 Task: Add the task  Create a new online platform for online DIY courses to the section Sonic Strike in the project ComposePro and add a Due Date to the respective task as 2024/01/26
Action: Mouse moved to (826, 348)
Screenshot: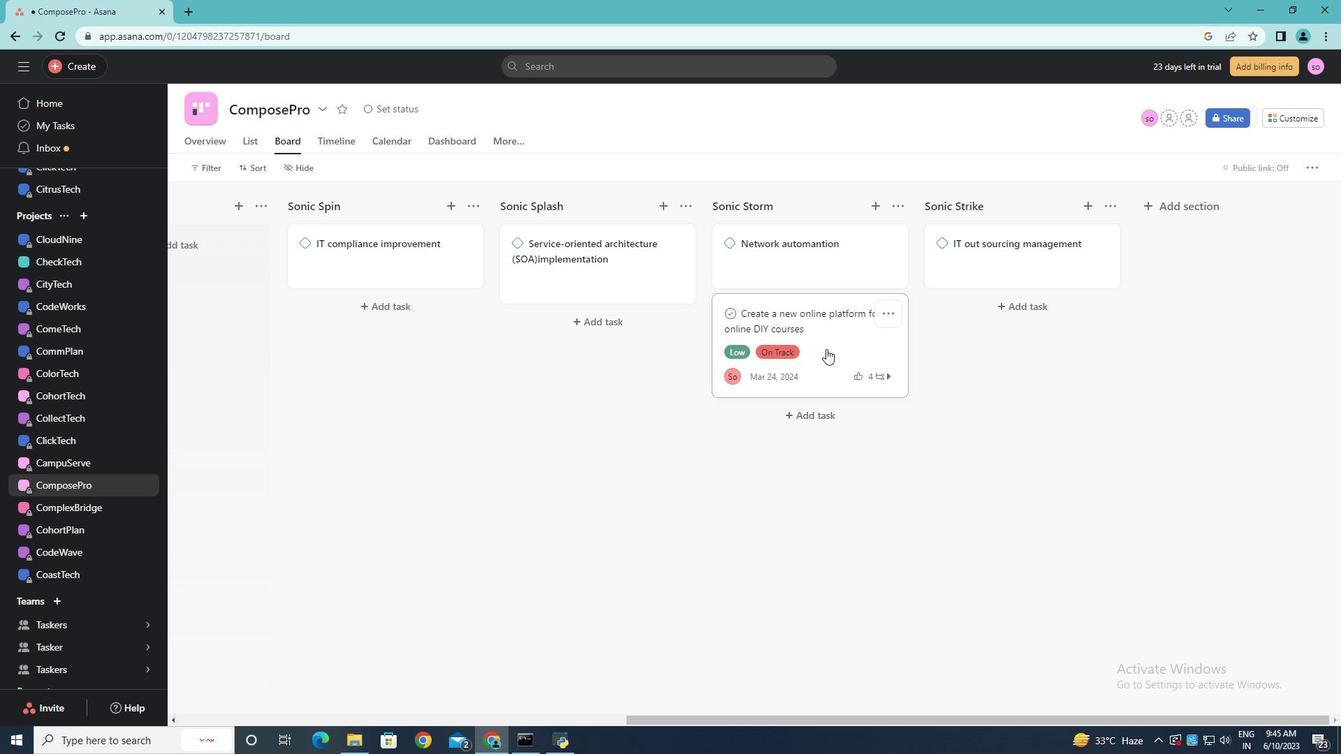 
Action: Mouse pressed left at (826, 348)
Screenshot: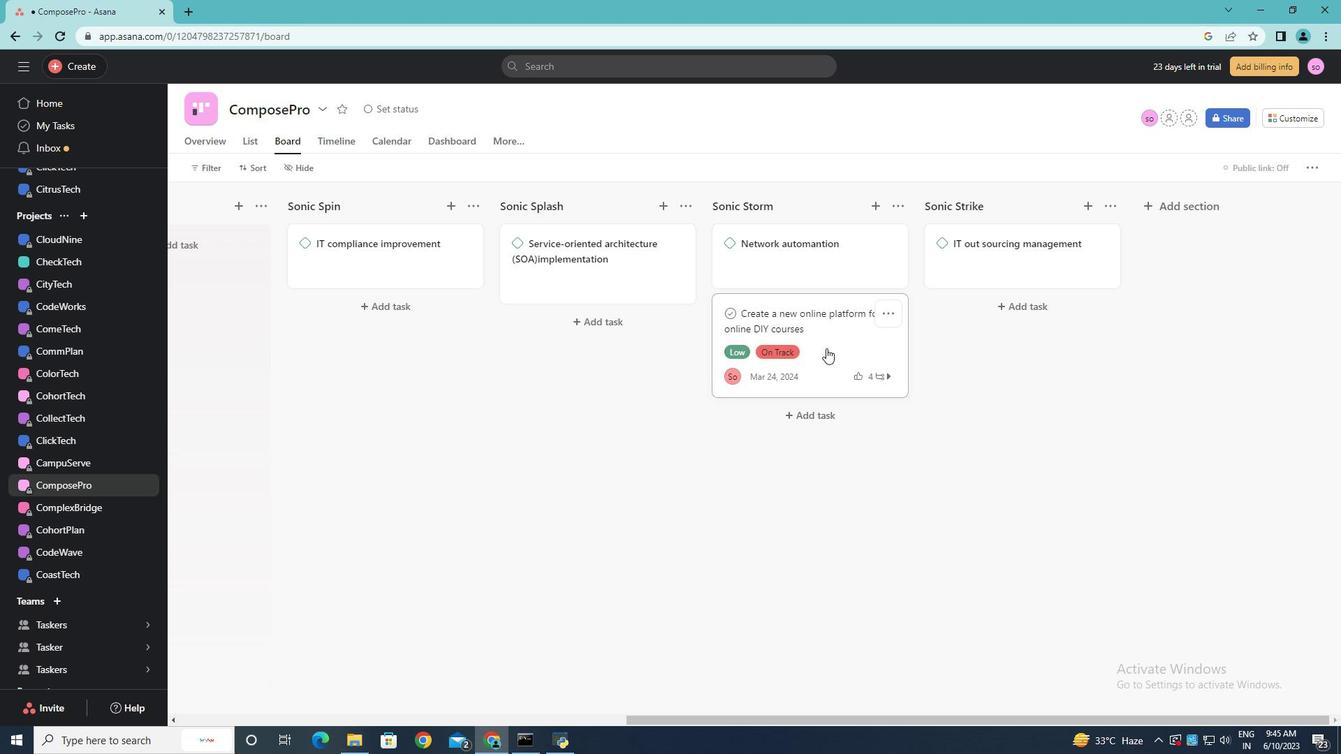 
Action: Mouse moved to (994, 377)
Screenshot: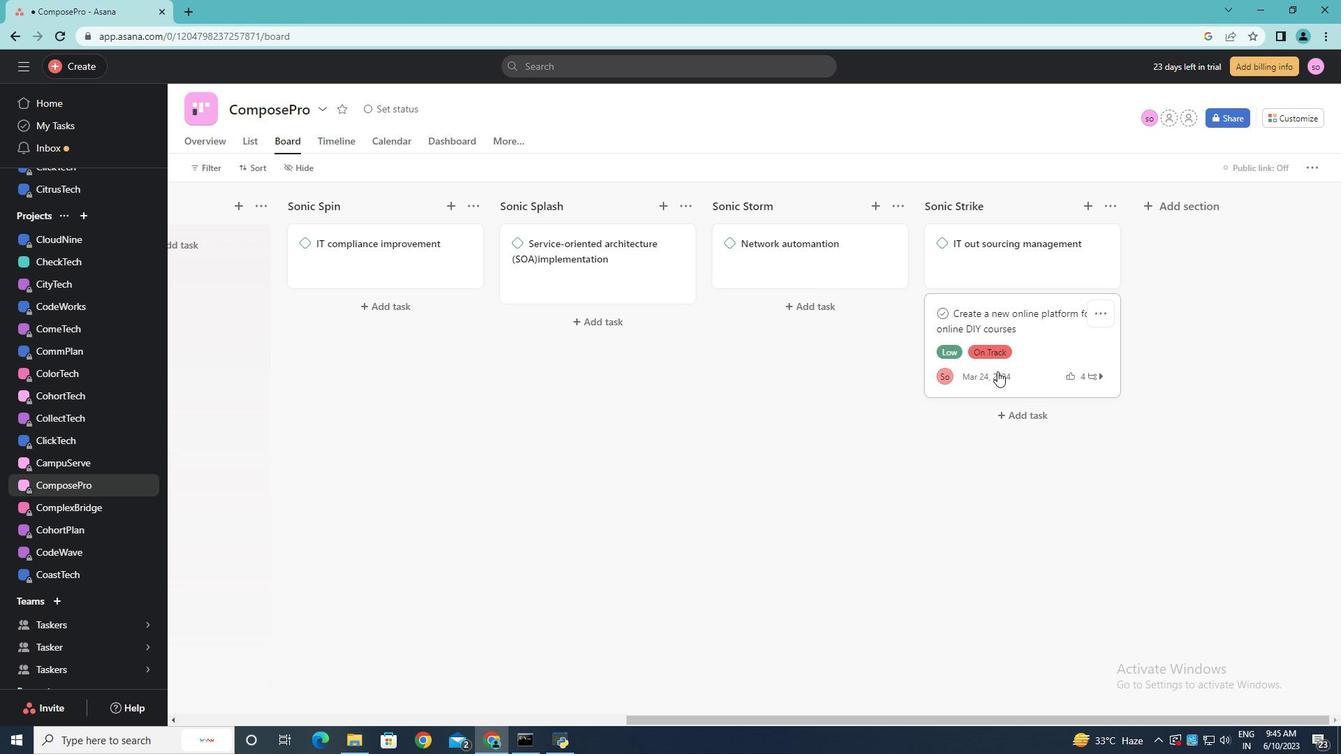 
Action: Mouse pressed left at (994, 377)
Screenshot: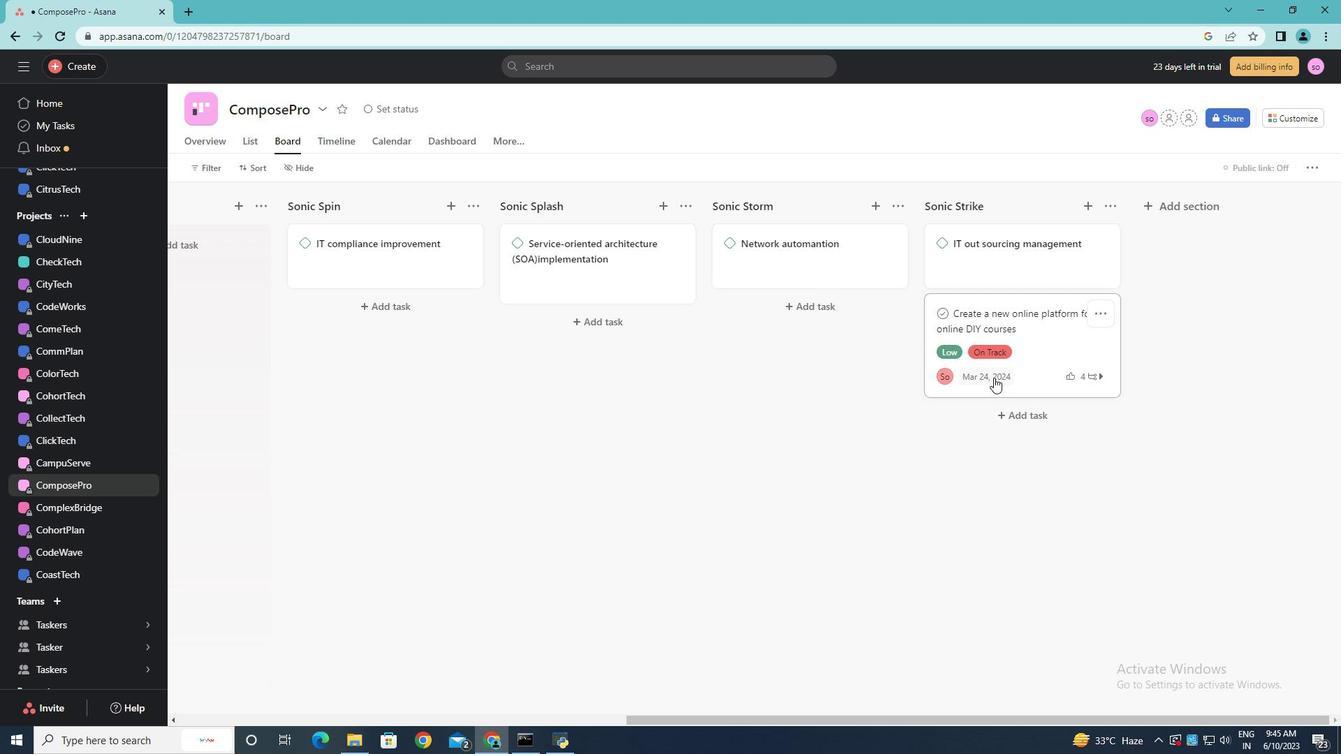 
Action: Mouse moved to (966, 448)
Screenshot: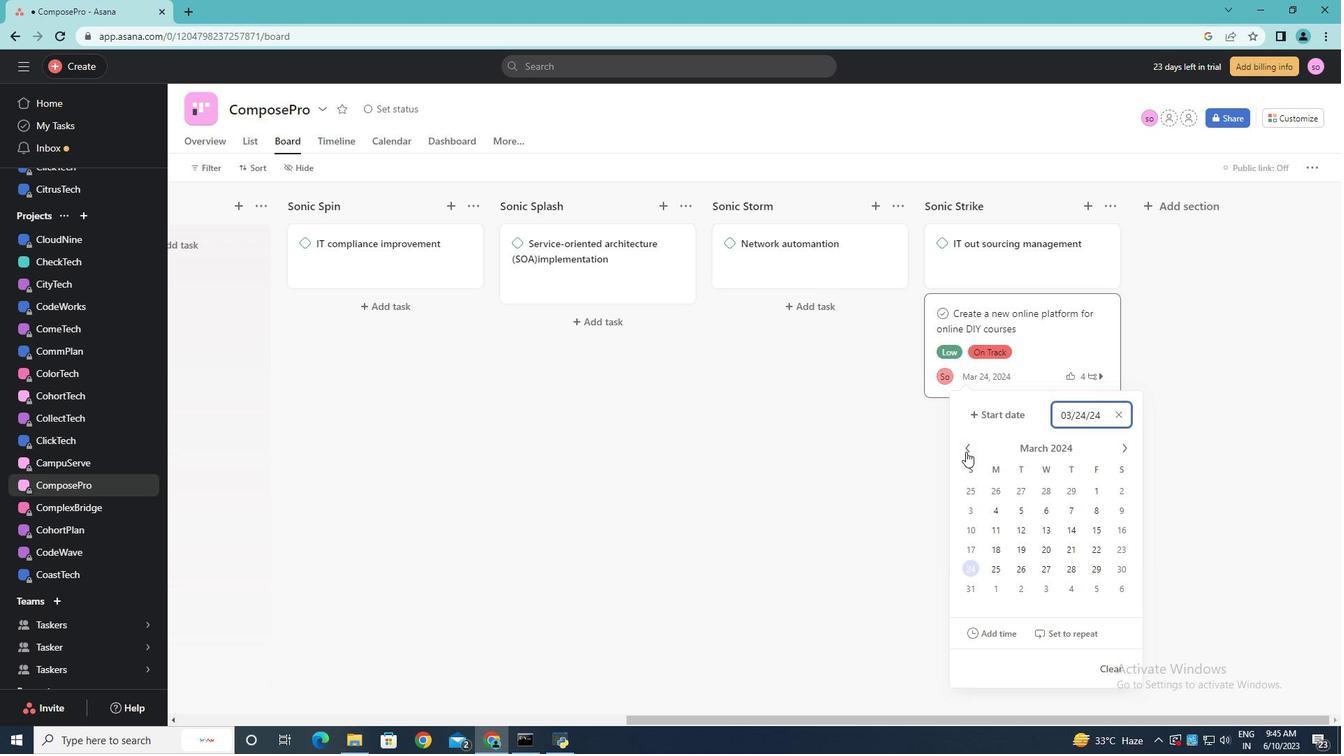 
Action: Mouse pressed left at (966, 448)
Screenshot: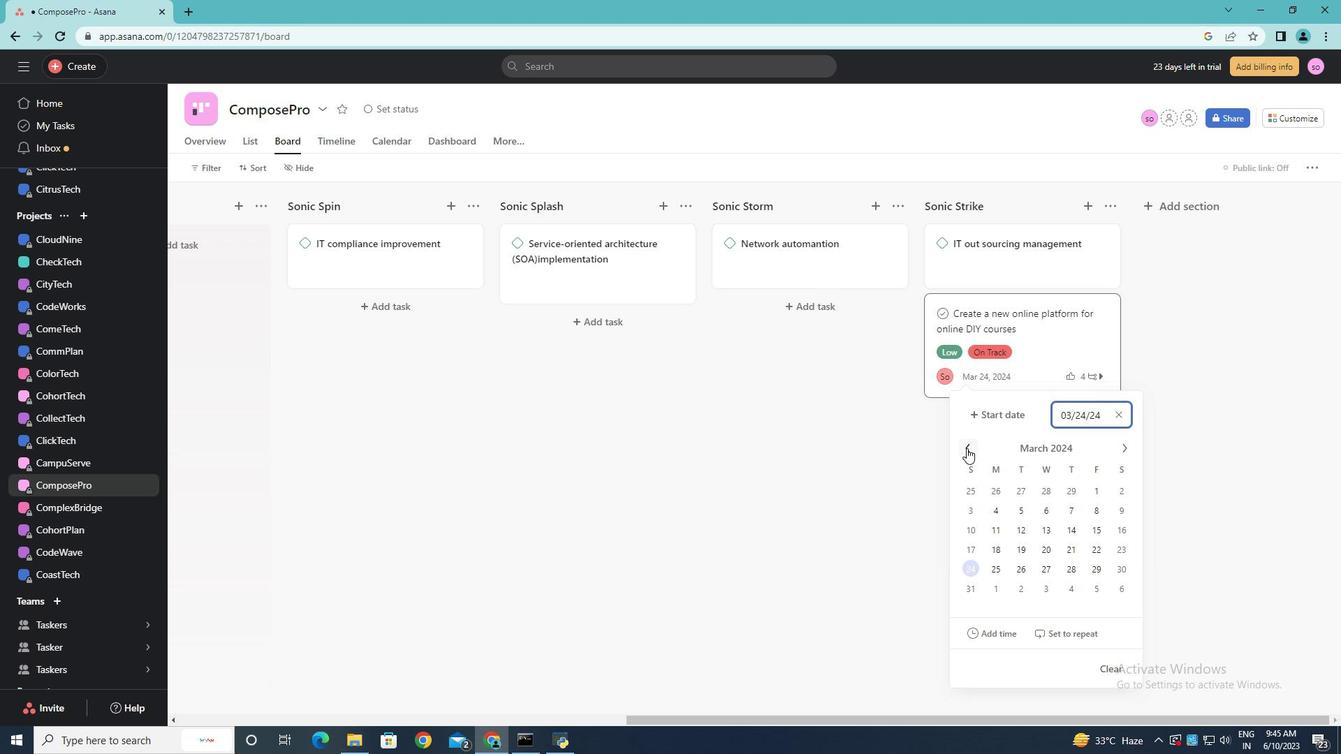 
Action: Mouse pressed left at (966, 448)
Screenshot: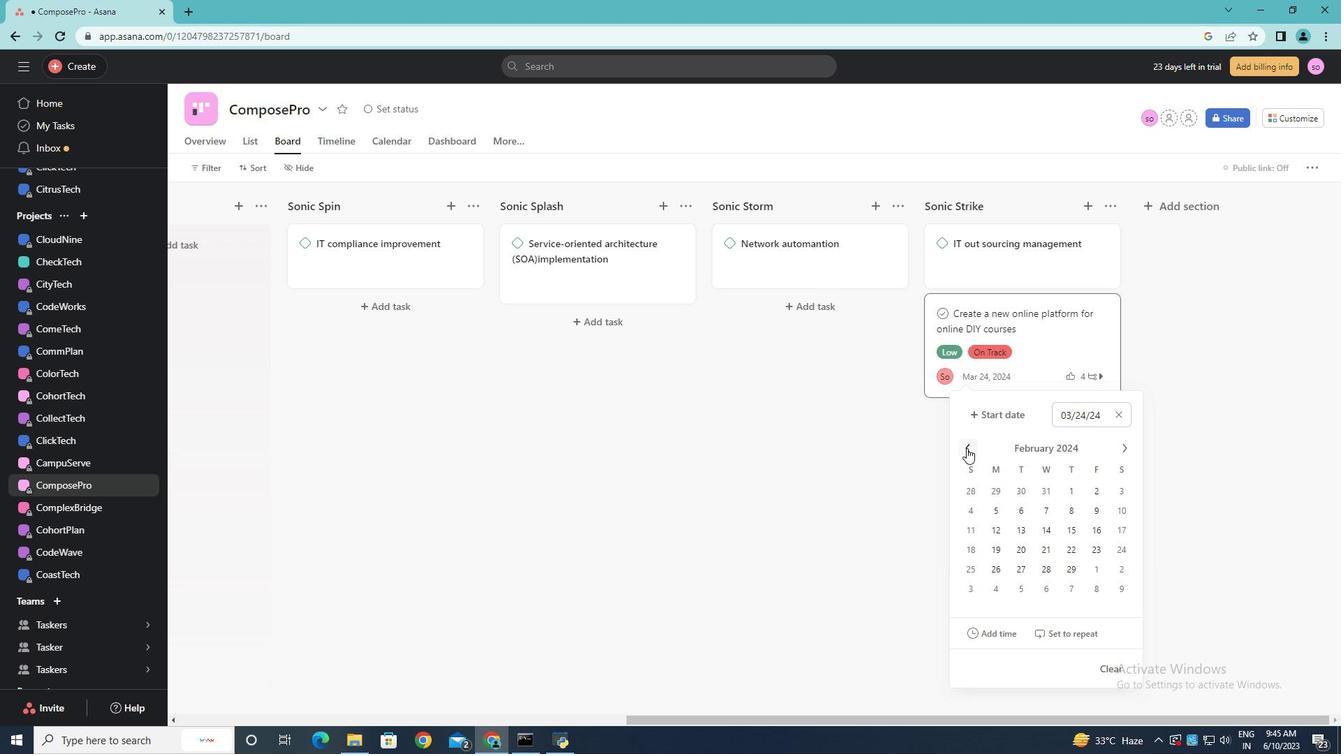 
Action: Mouse moved to (1095, 548)
Screenshot: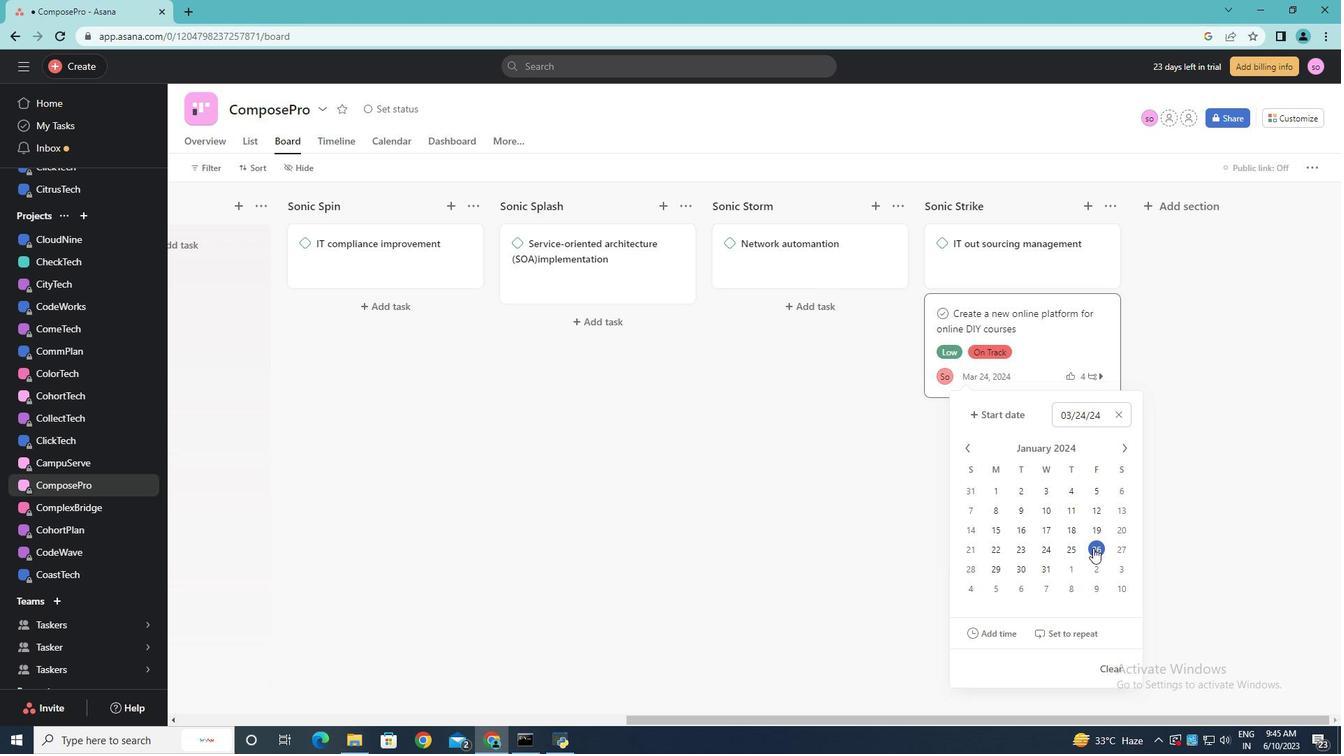 
Action: Mouse pressed left at (1095, 548)
Screenshot: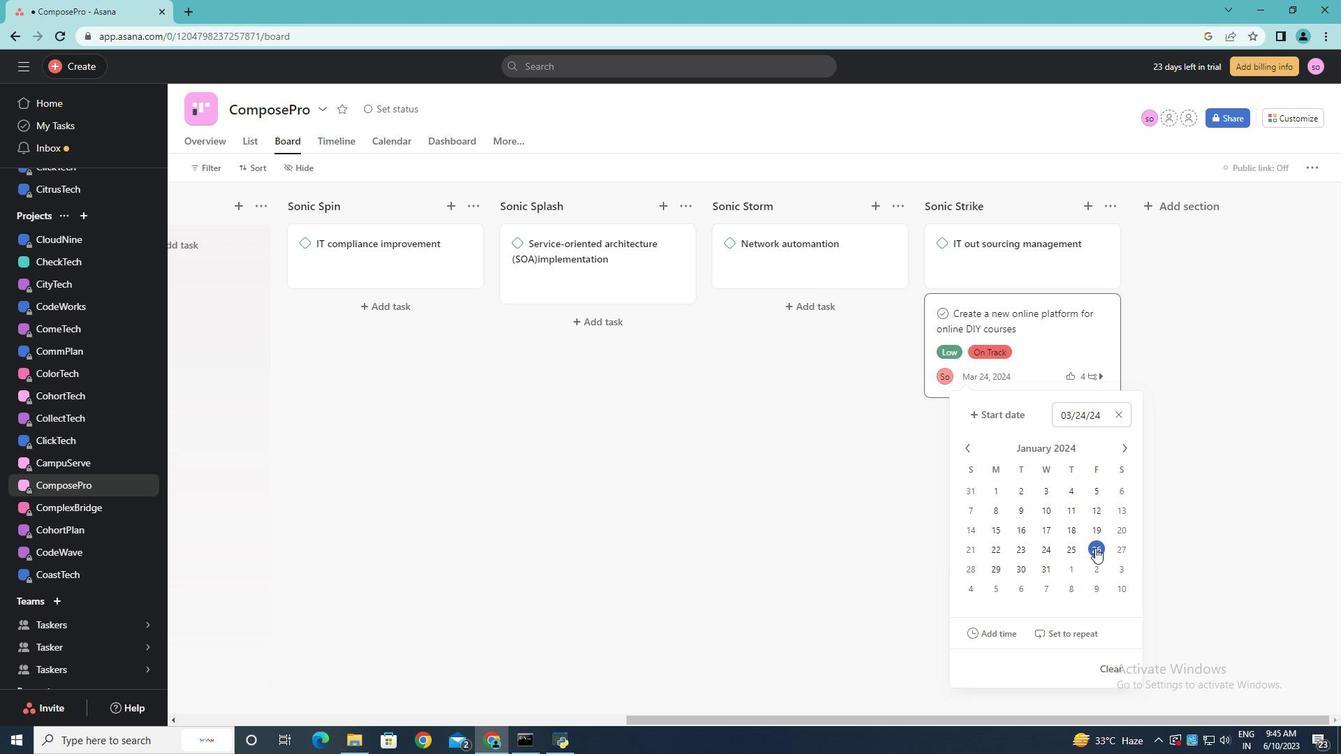 
Action: Mouse moved to (841, 533)
Screenshot: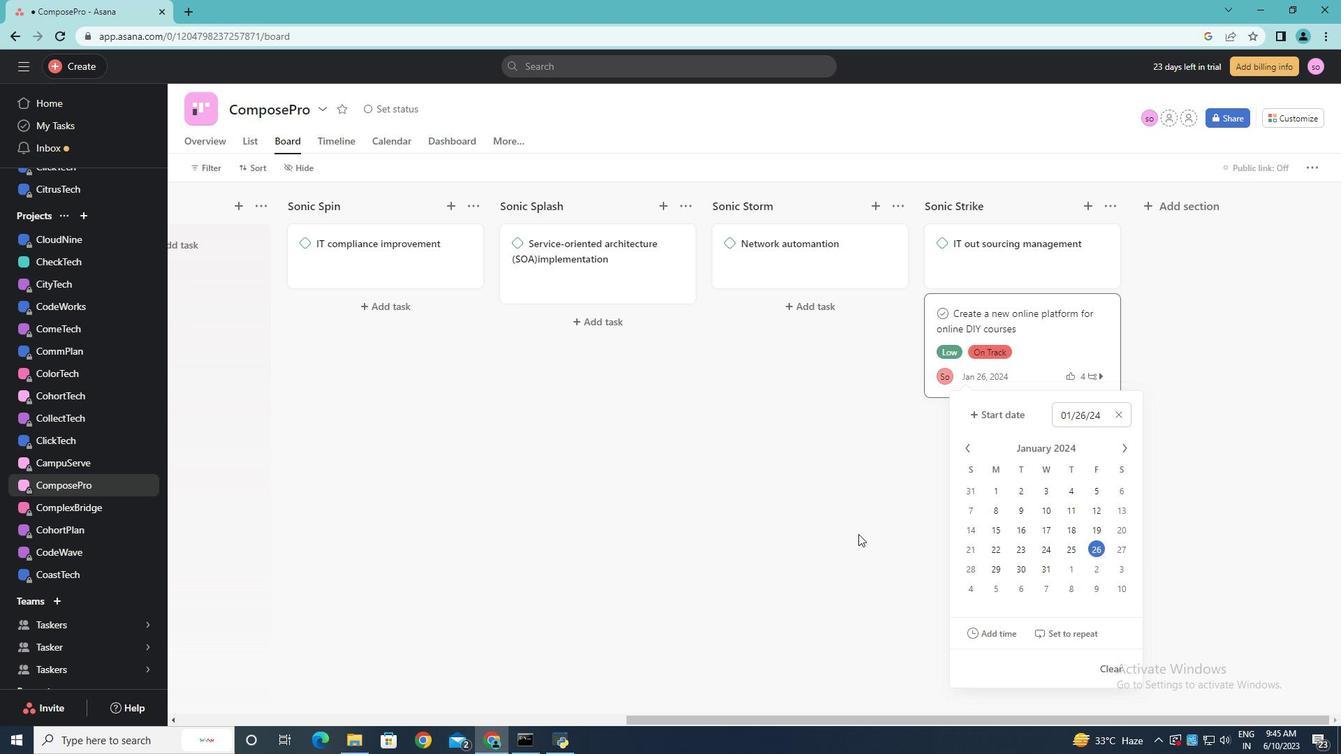 
Action: Mouse pressed left at (841, 533)
Screenshot: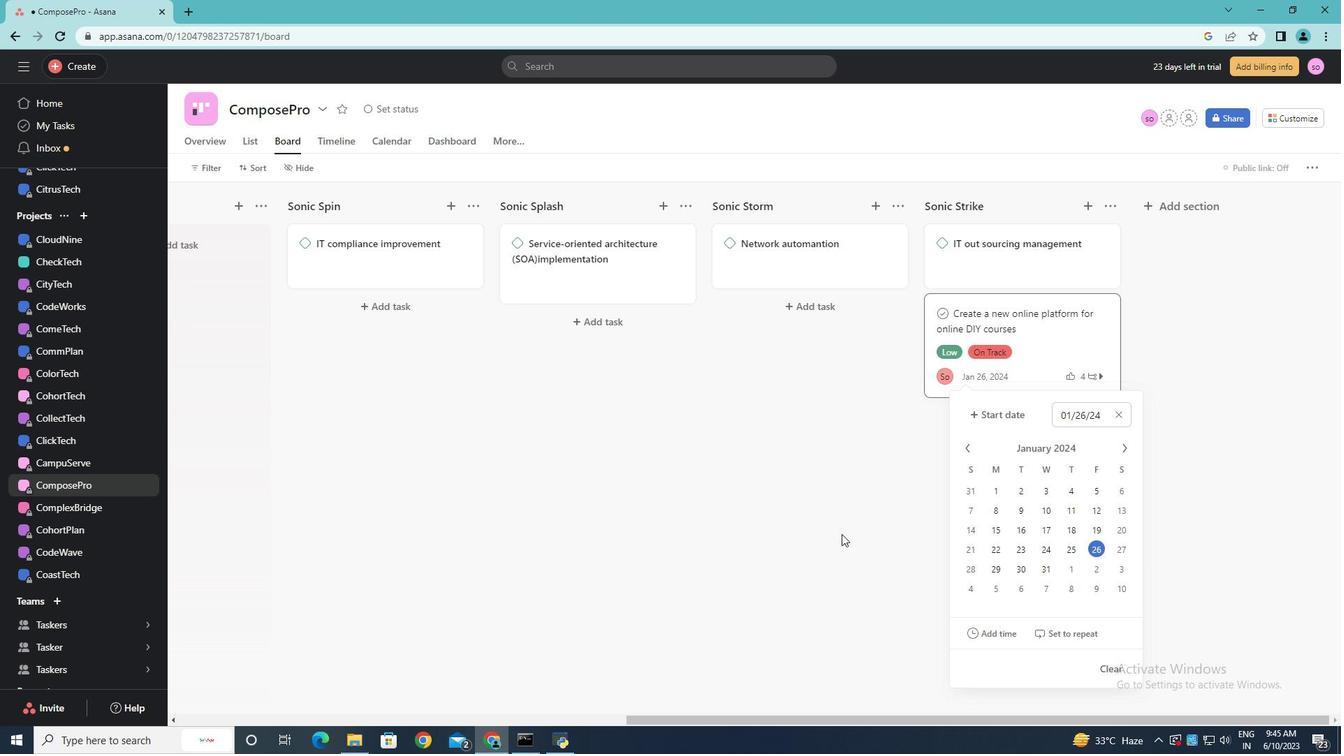 
